Task: Select the profile "Minimalist Style" for your interface.
Action: Mouse moved to (96, 12)
Screenshot: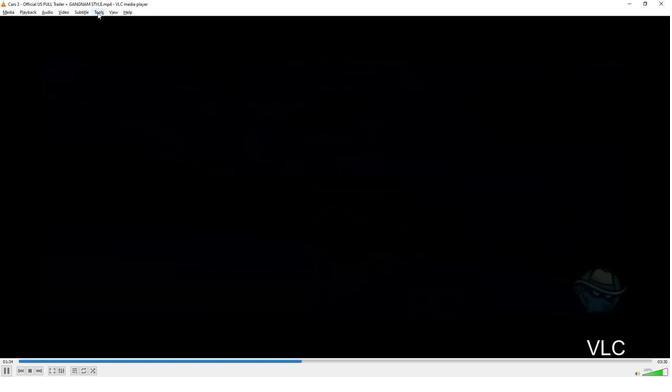 
Action: Mouse pressed left at (96, 12)
Screenshot: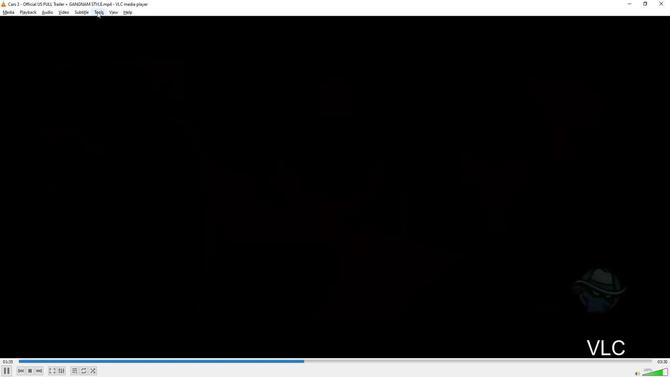 
Action: Mouse moved to (117, 86)
Screenshot: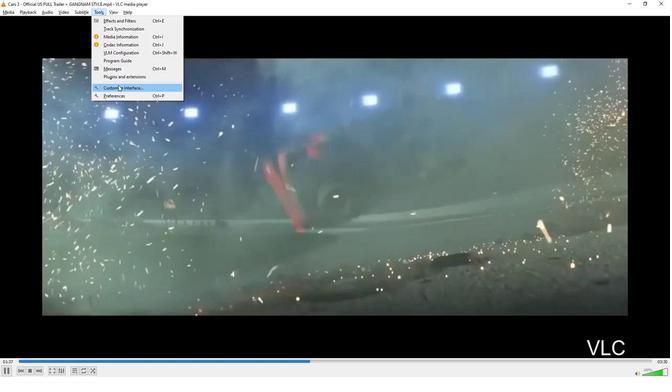 
Action: Mouse pressed left at (117, 86)
Screenshot: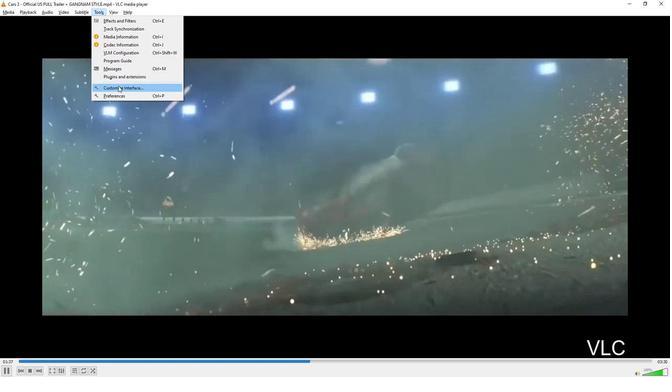 
Action: Mouse moved to (451, 112)
Screenshot: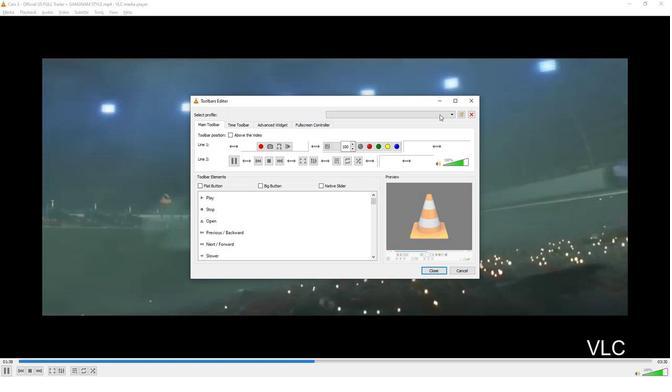 
Action: Mouse pressed left at (451, 112)
Screenshot: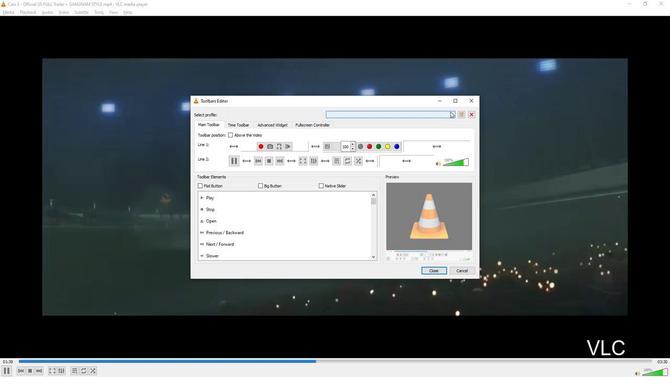 
Action: Mouse moved to (351, 134)
Screenshot: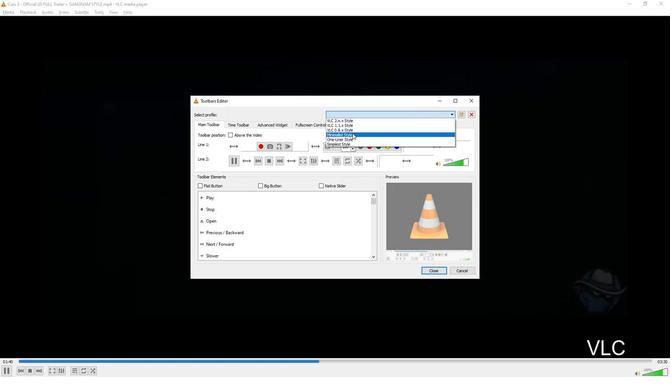 
Action: Mouse pressed left at (351, 134)
Screenshot: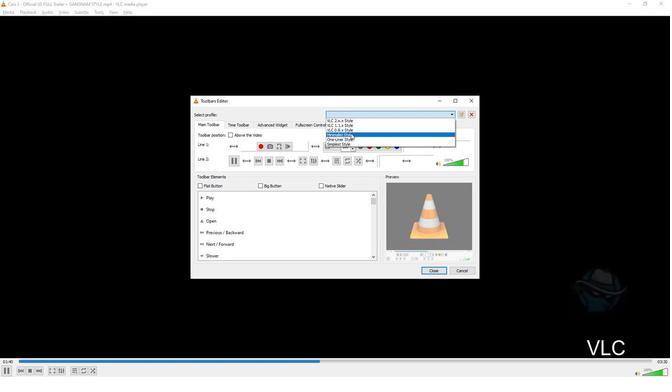 
Action: Mouse moved to (543, 183)
Screenshot: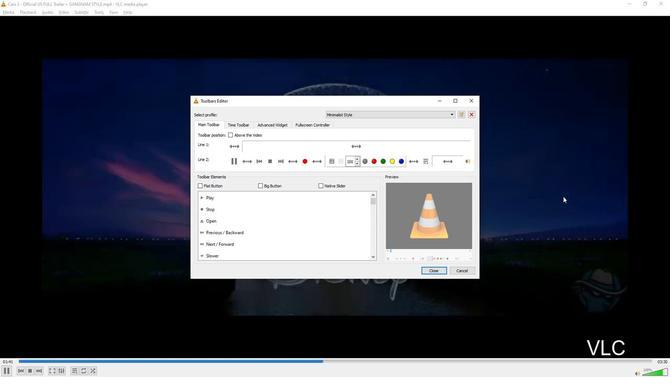 
